 Task: Set the password for "SFTP input" to "any22".
Action: Mouse moved to (97, 10)
Screenshot: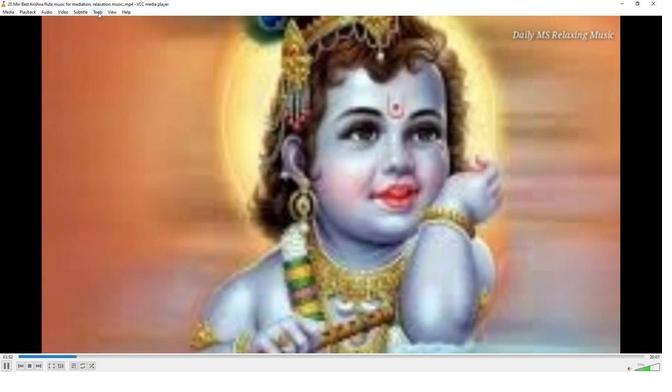 
Action: Mouse pressed left at (97, 10)
Screenshot: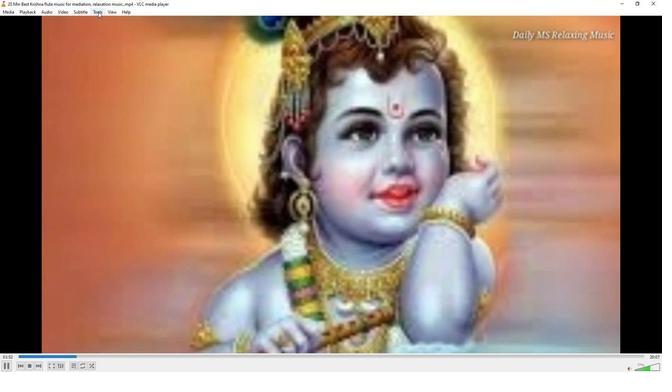 
Action: Mouse moved to (110, 91)
Screenshot: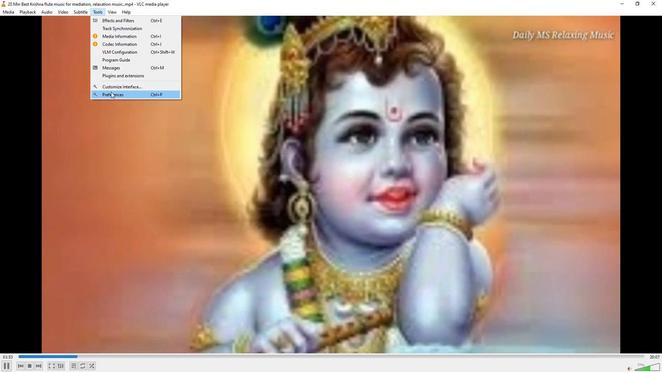 
Action: Mouse pressed left at (110, 91)
Screenshot: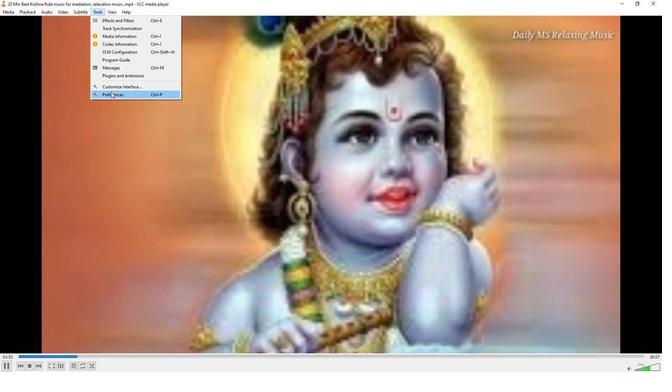 
Action: Mouse moved to (217, 302)
Screenshot: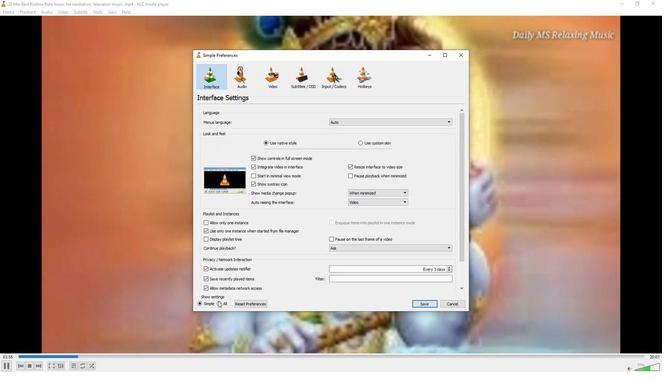 
Action: Mouse pressed left at (217, 302)
Screenshot: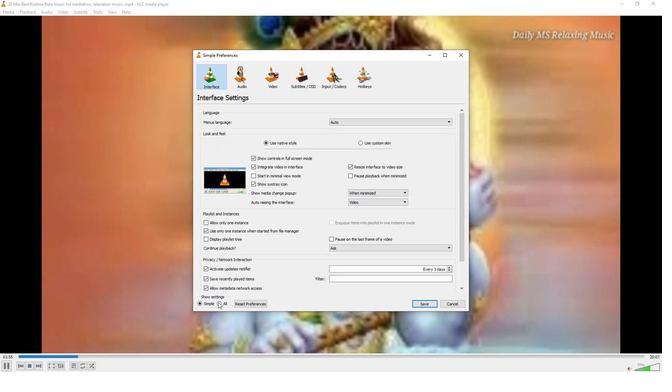 
Action: Mouse moved to (208, 183)
Screenshot: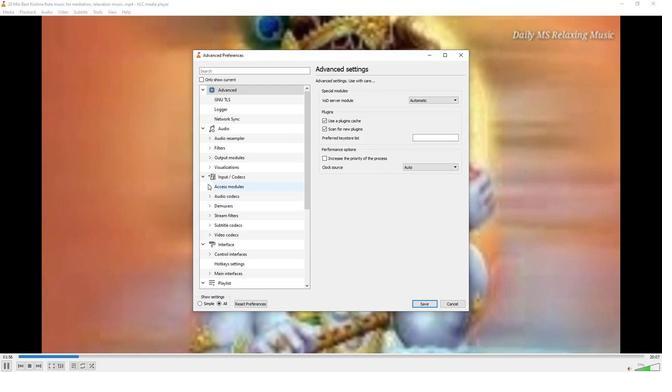 
Action: Mouse pressed left at (208, 183)
Screenshot: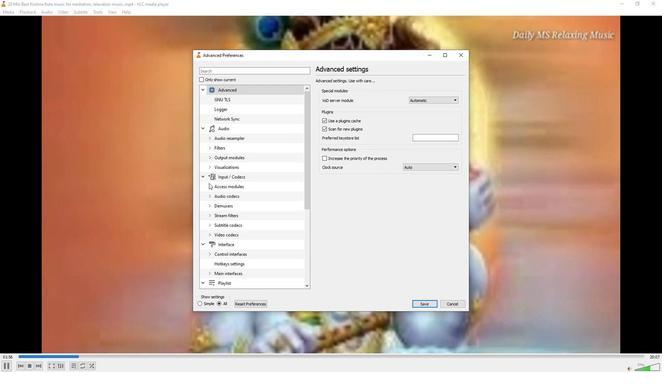 
Action: Mouse moved to (230, 224)
Screenshot: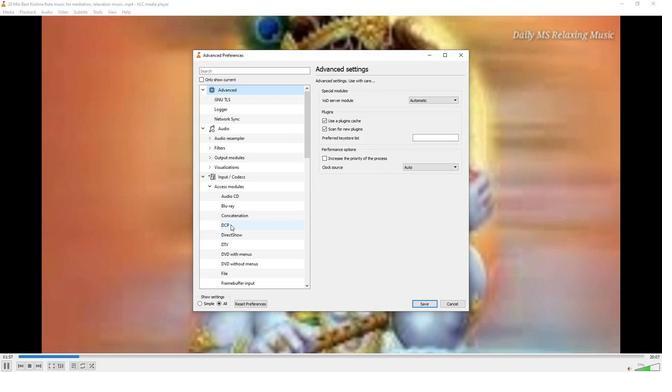 
Action: Mouse scrolled (230, 224) with delta (0, 0)
Screenshot: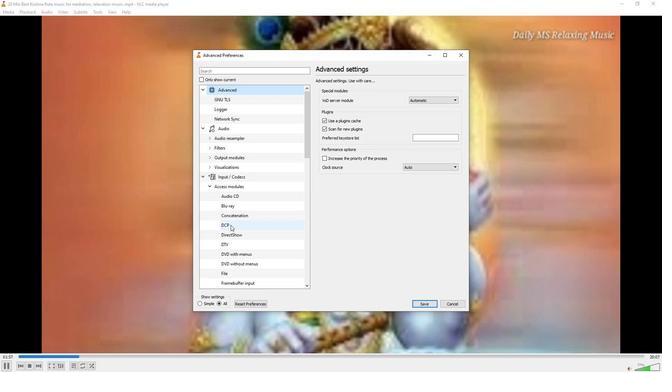 
Action: Mouse scrolled (230, 224) with delta (0, 0)
Screenshot: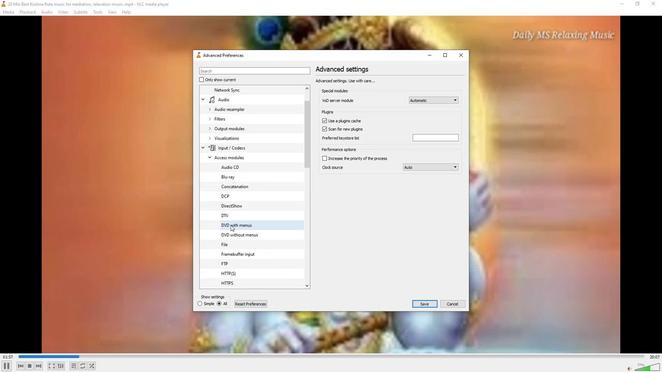 
Action: Mouse scrolled (230, 224) with delta (0, 0)
Screenshot: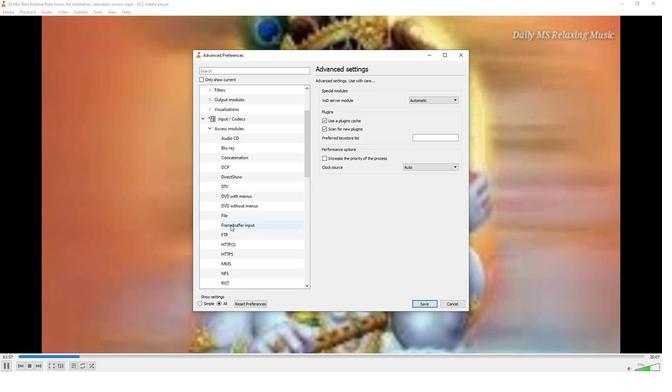 
Action: Mouse scrolled (230, 224) with delta (0, 0)
Screenshot: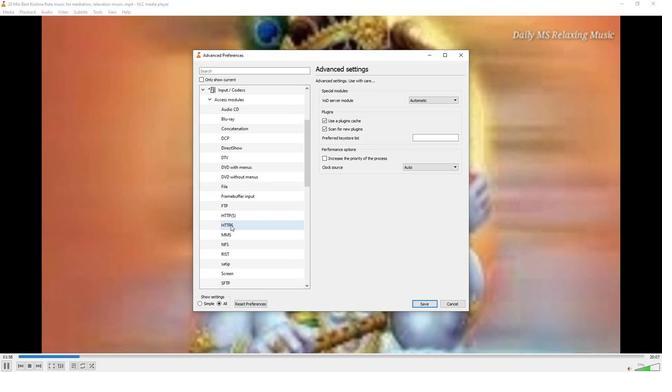 
Action: Mouse moved to (228, 254)
Screenshot: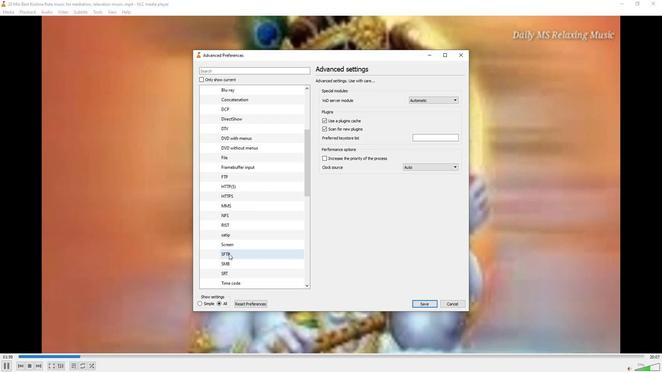 
Action: Mouse pressed left at (228, 254)
Screenshot: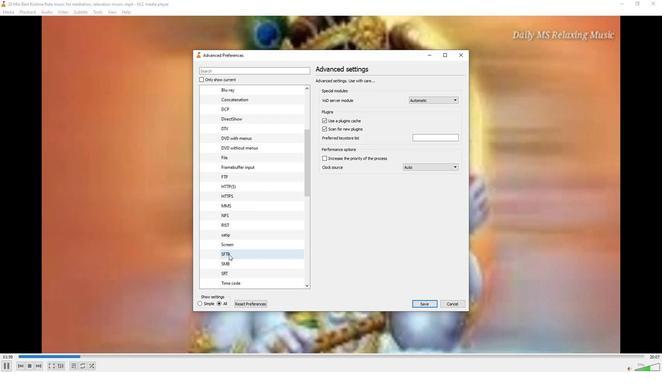 
Action: Mouse moved to (437, 110)
Screenshot: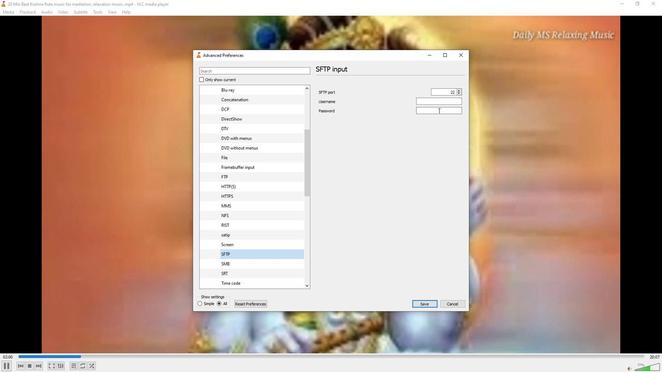 
Action: Mouse pressed left at (437, 110)
Screenshot: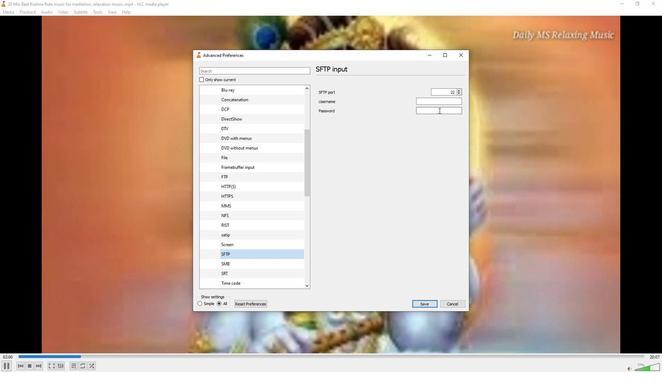 
Action: Key pressed any22
Screenshot: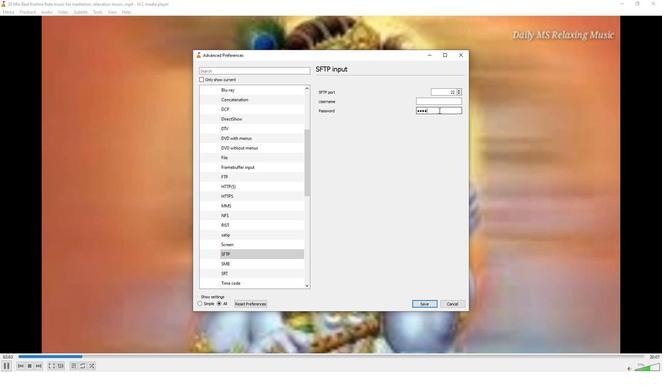 
